 Task: Add Stonyfield Organic Strawbanana Yogurt Smoothie 6 Pack to the cart.
Action: Mouse moved to (32, 366)
Screenshot: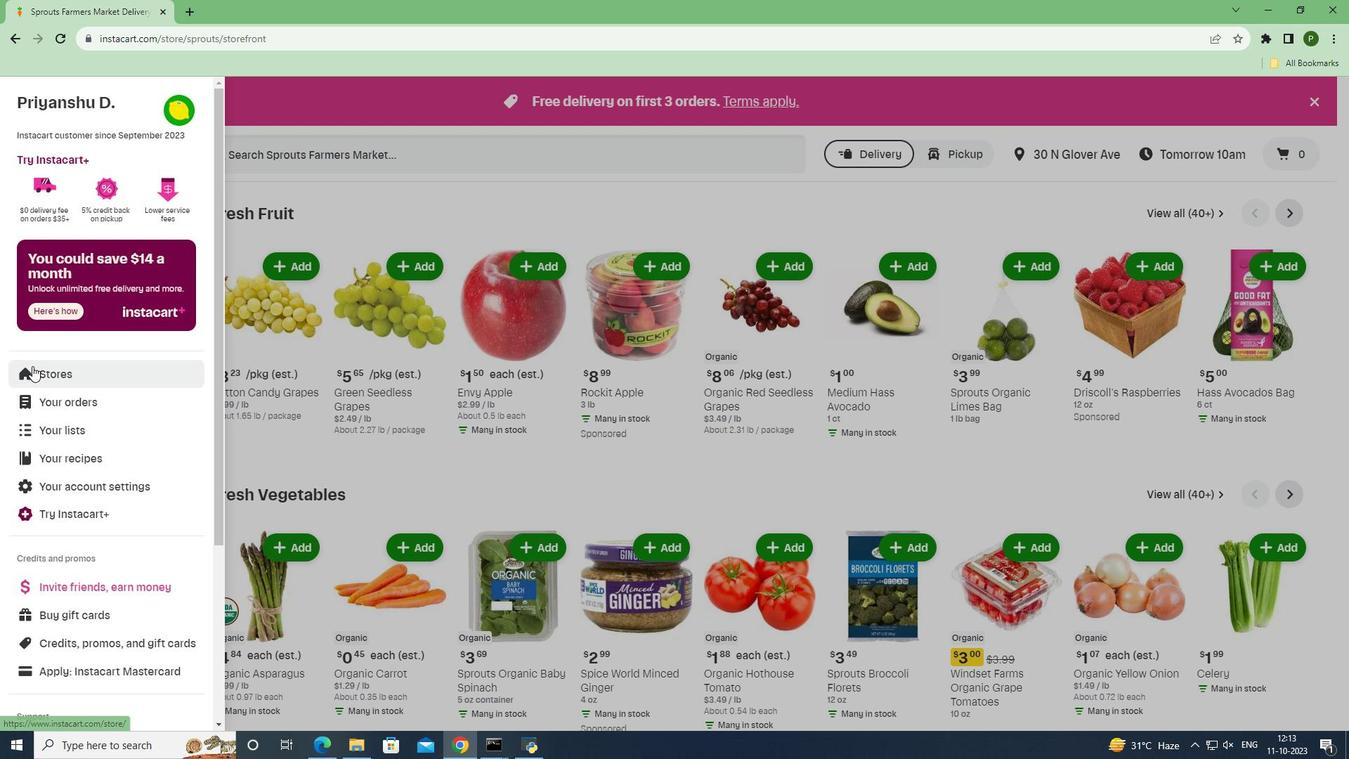 
Action: Mouse pressed left at (32, 366)
Screenshot: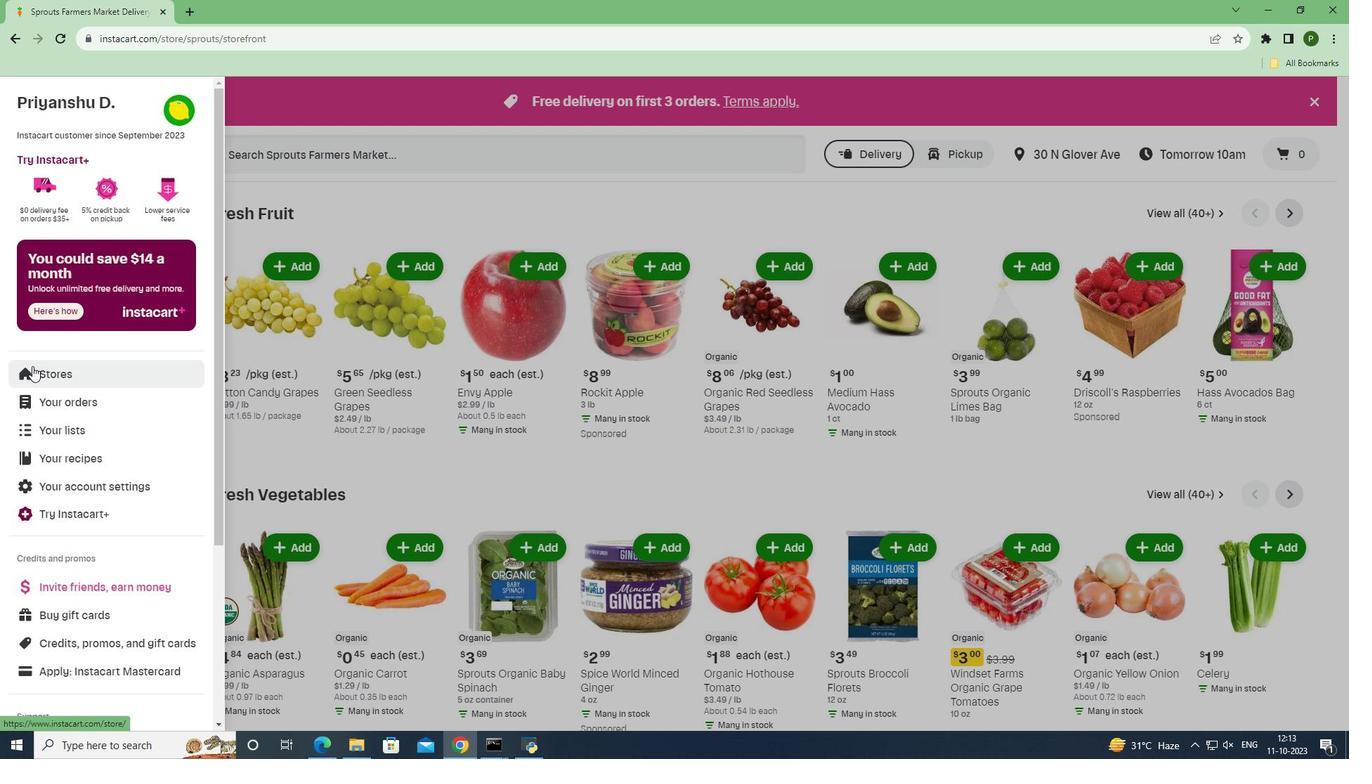
Action: Mouse moved to (321, 161)
Screenshot: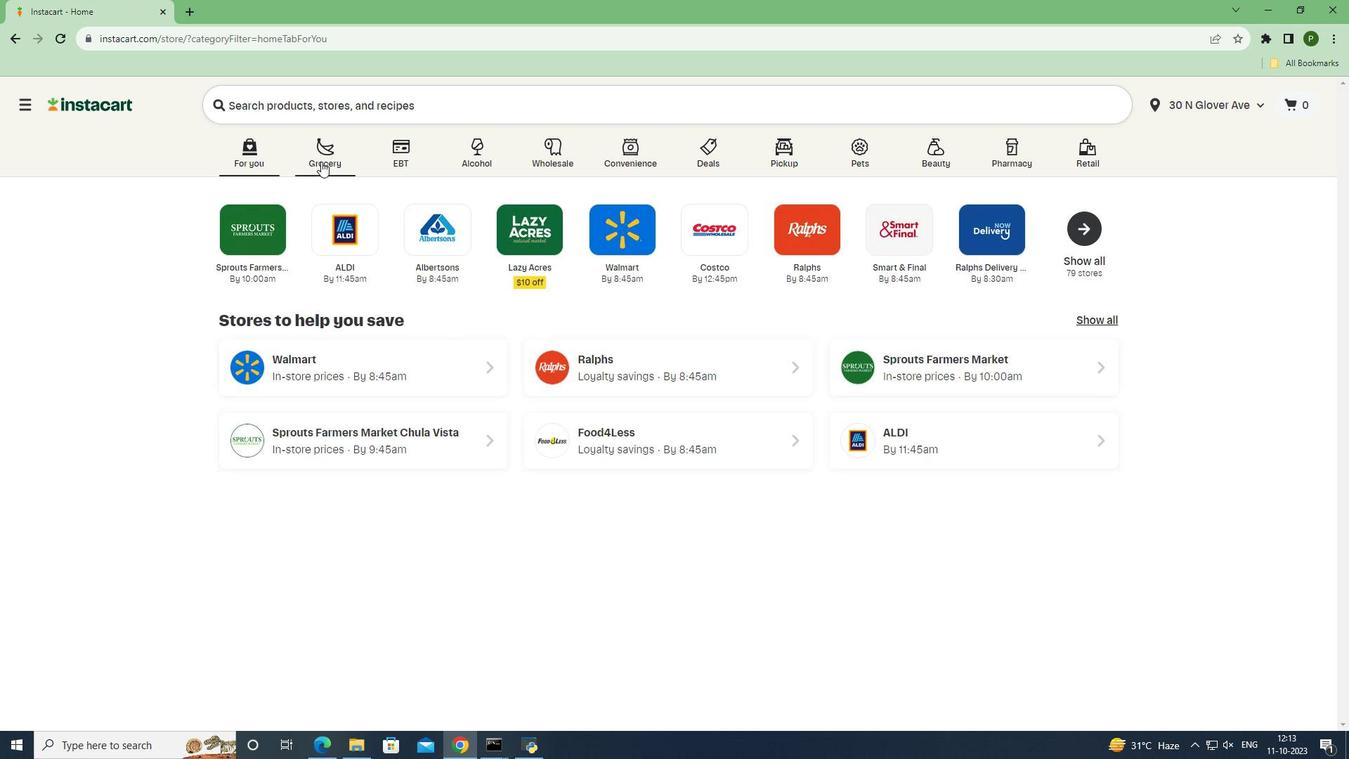 
Action: Mouse pressed left at (321, 161)
Screenshot: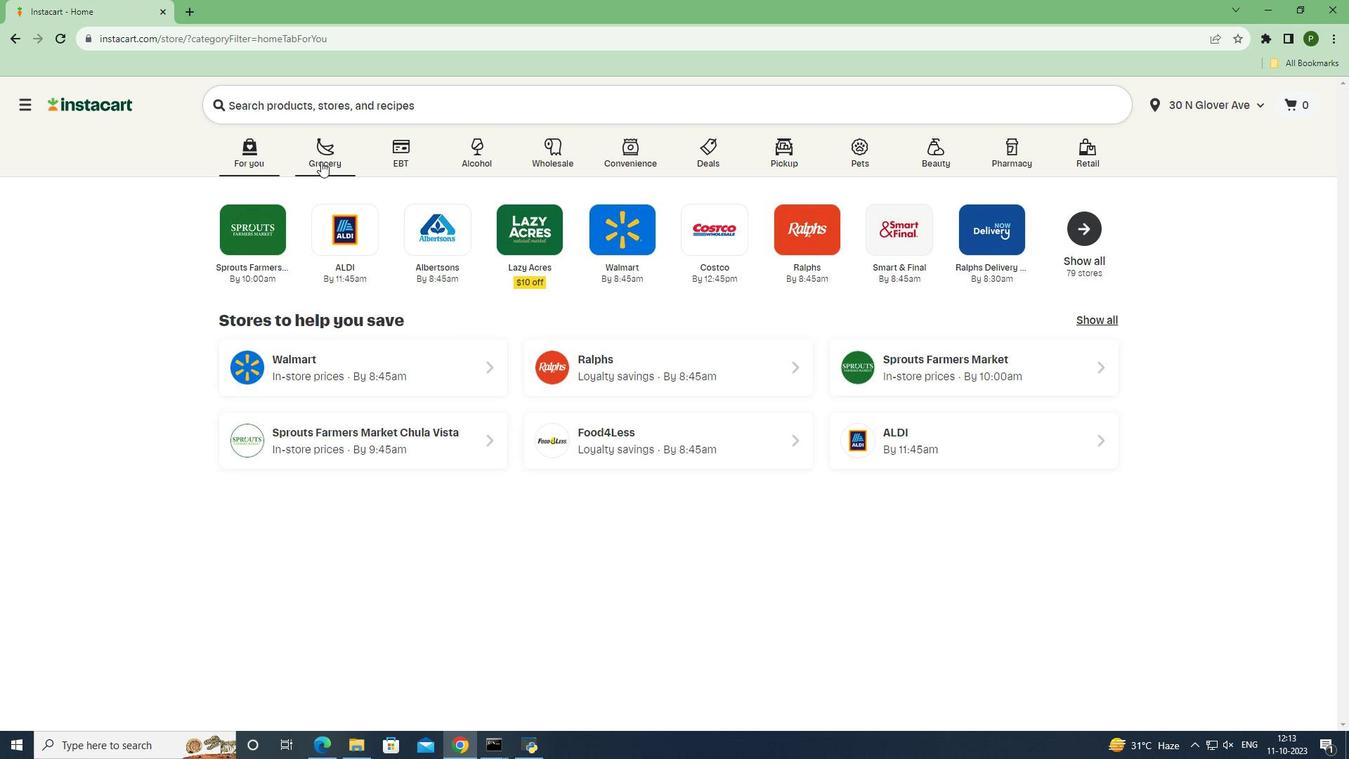 
Action: Mouse moved to (567, 307)
Screenshot: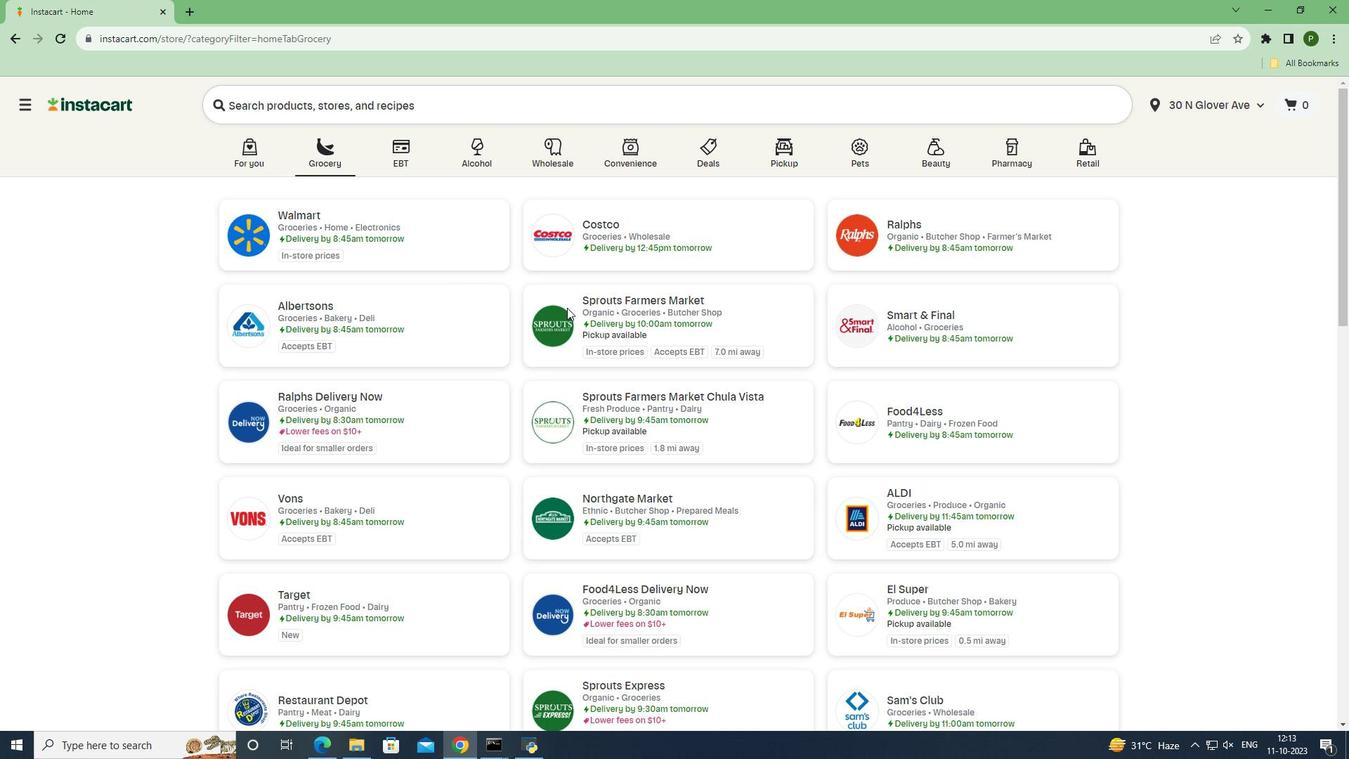 
Action: Mouse pressed left at (567, 307)
Screenshot: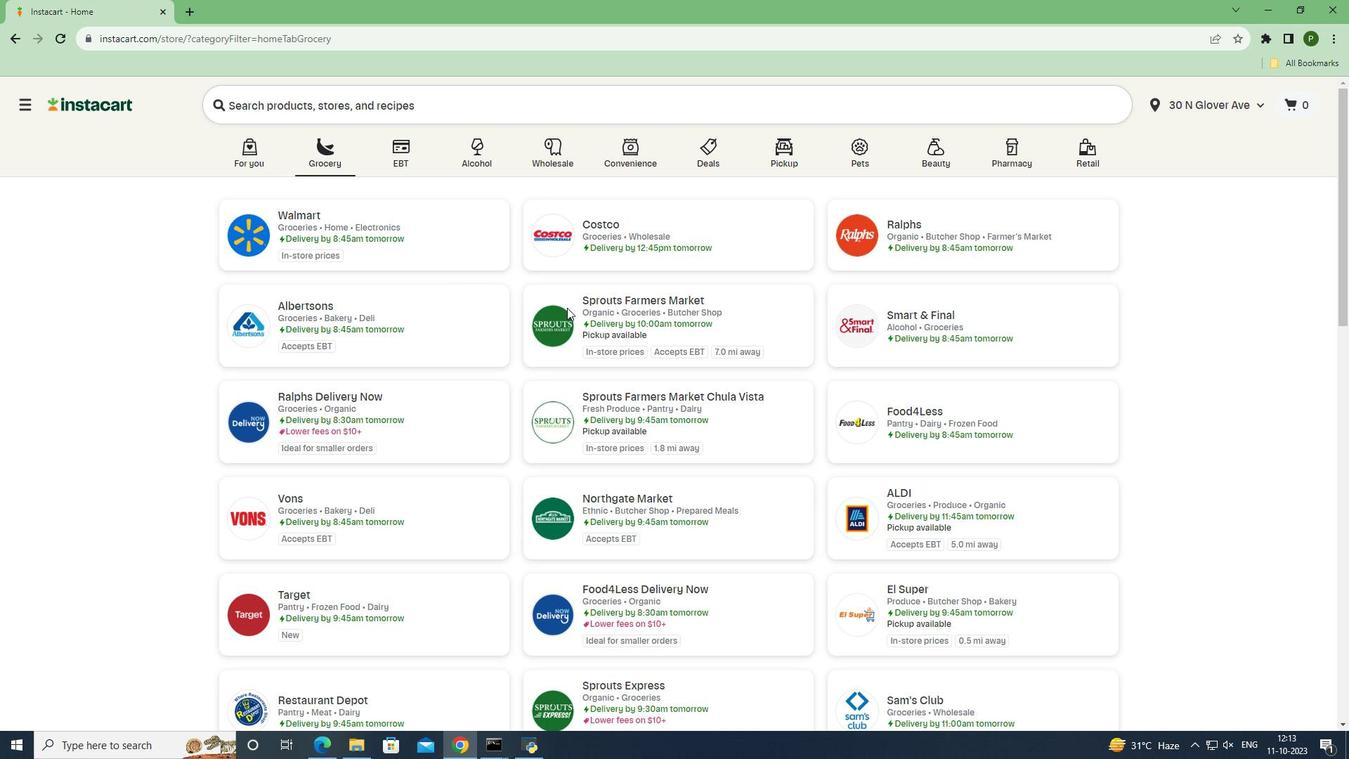 
Action: Mouse moved to (88, 499)
Screenshot: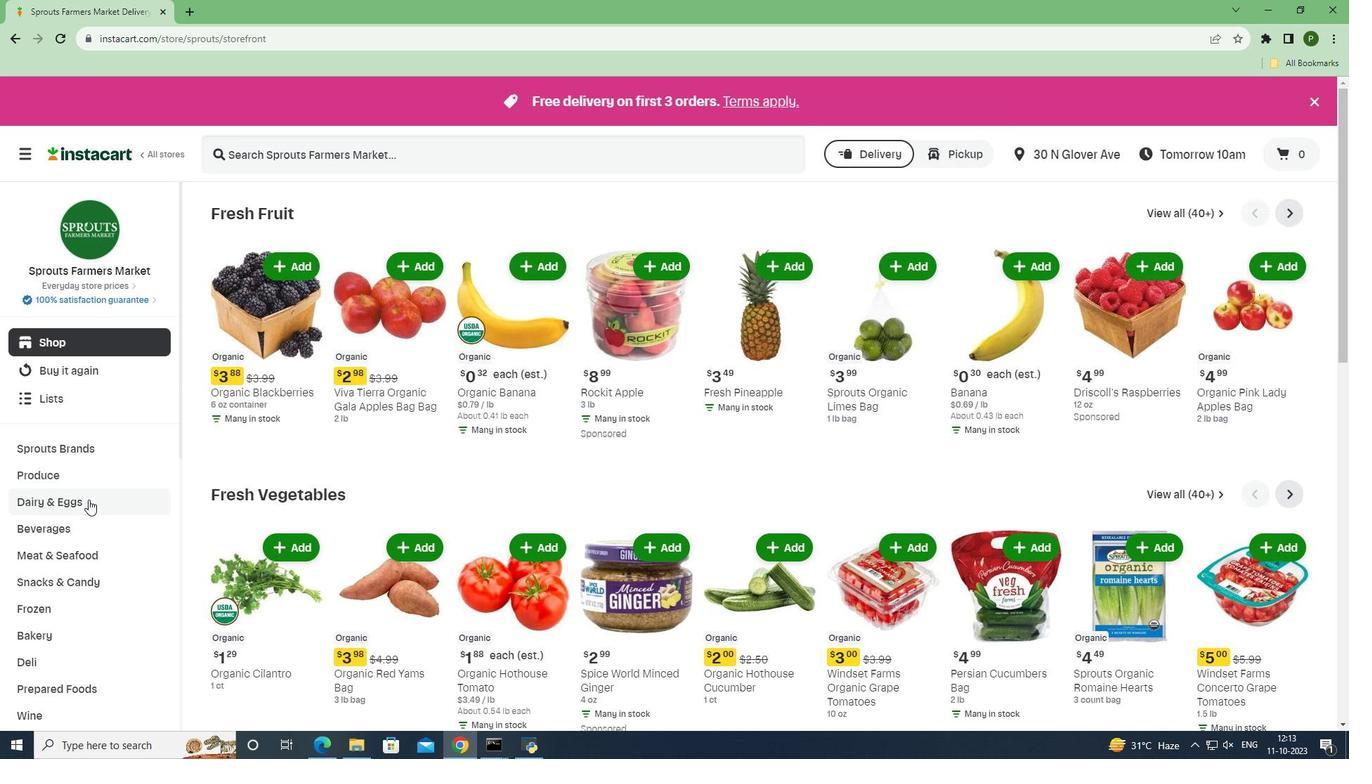
Action: Mouse pressed left at (88, 499)
Screenshot: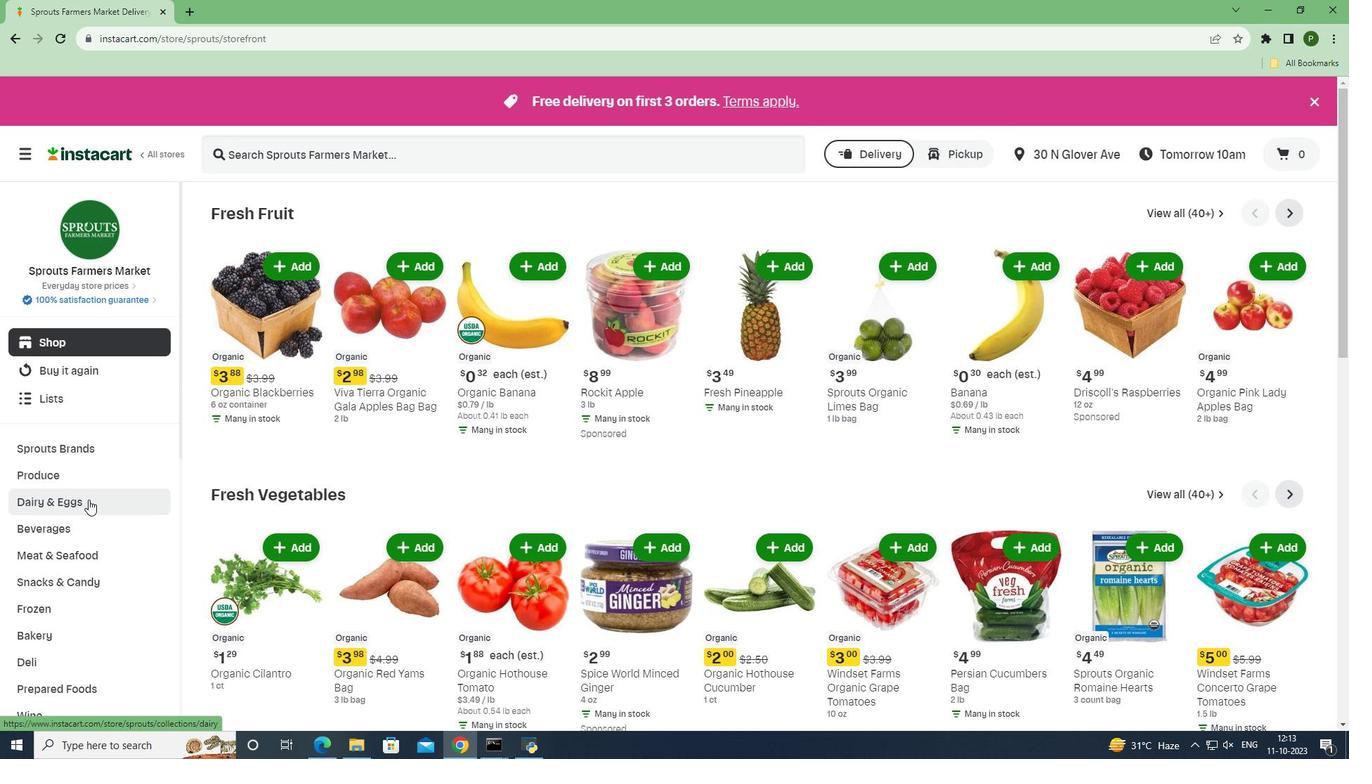
Action: Mouse moved to (74, 610)
Screenshot: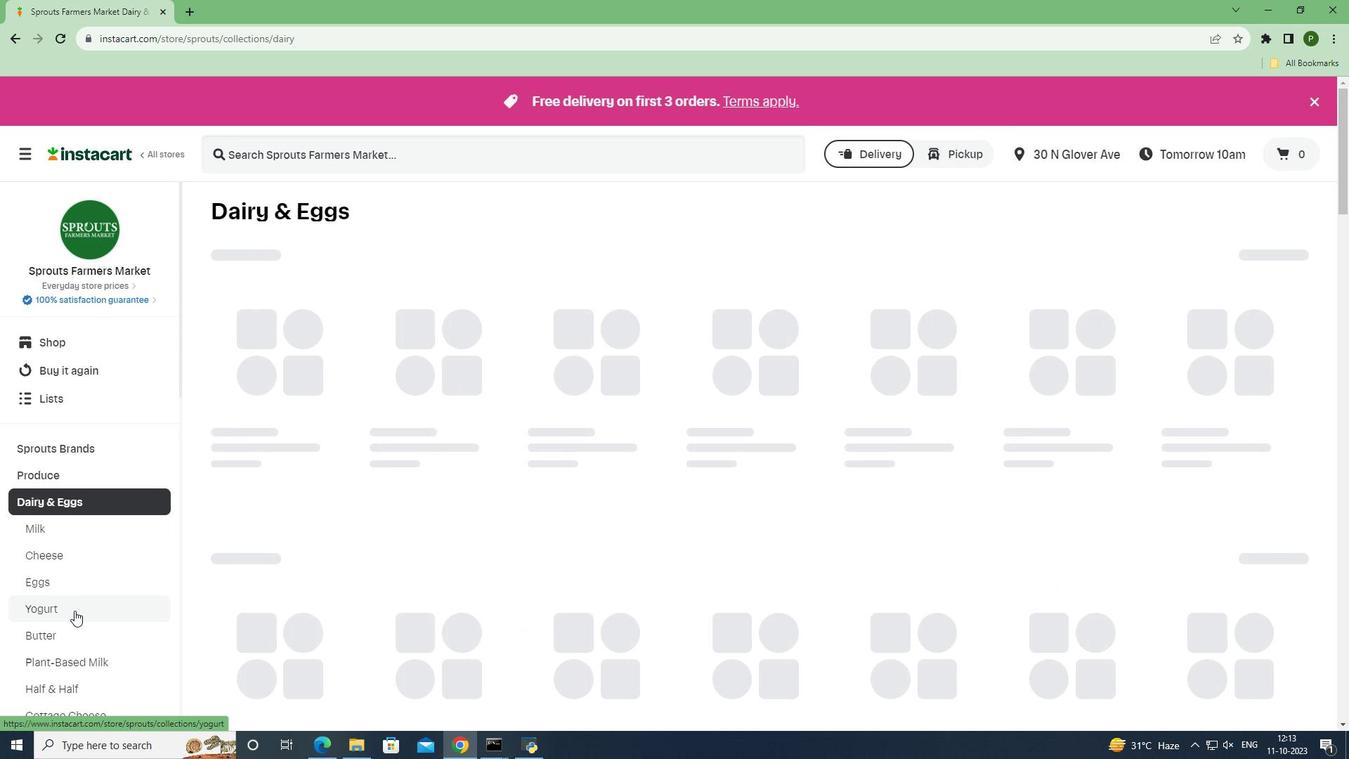 
Action: Mouse pressed left at (74, 610)
Screenshot: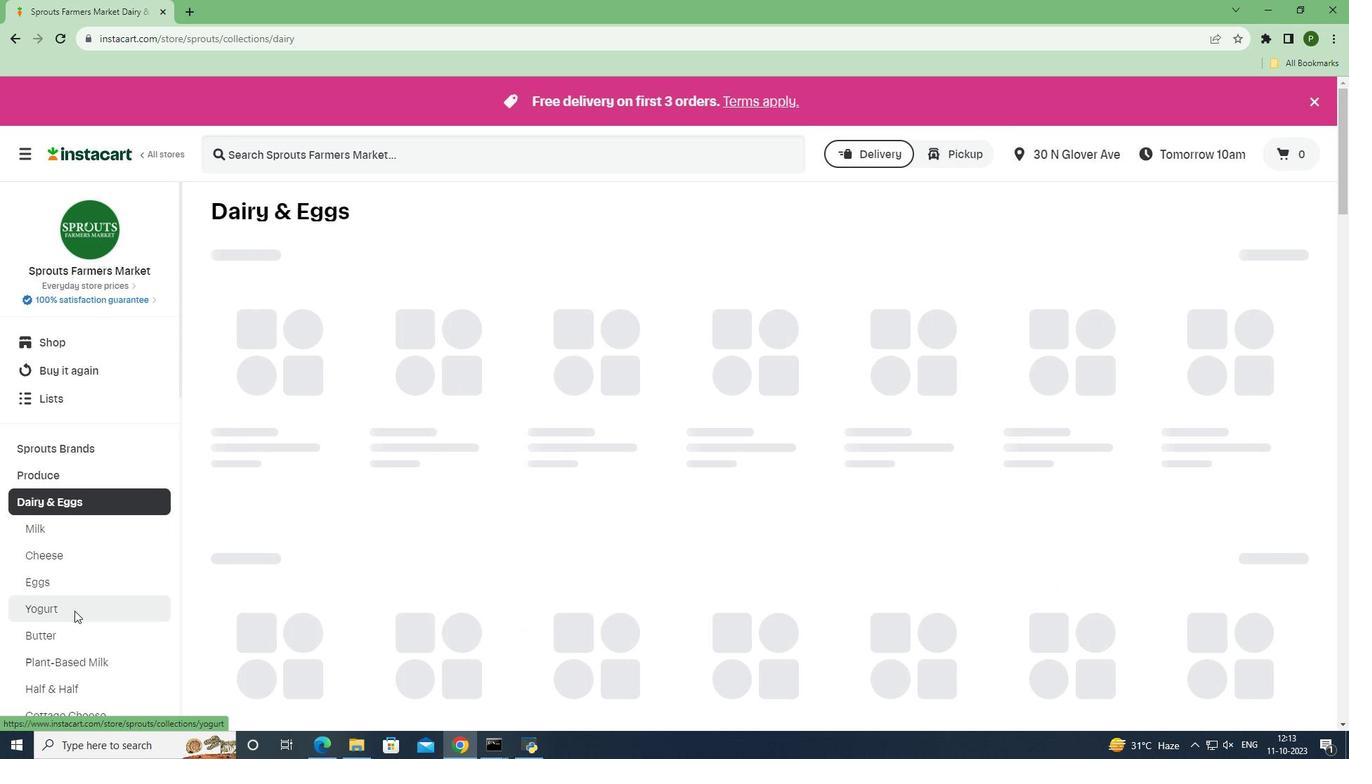 
Action: Mouse moved to (305, 152)
Screenshot: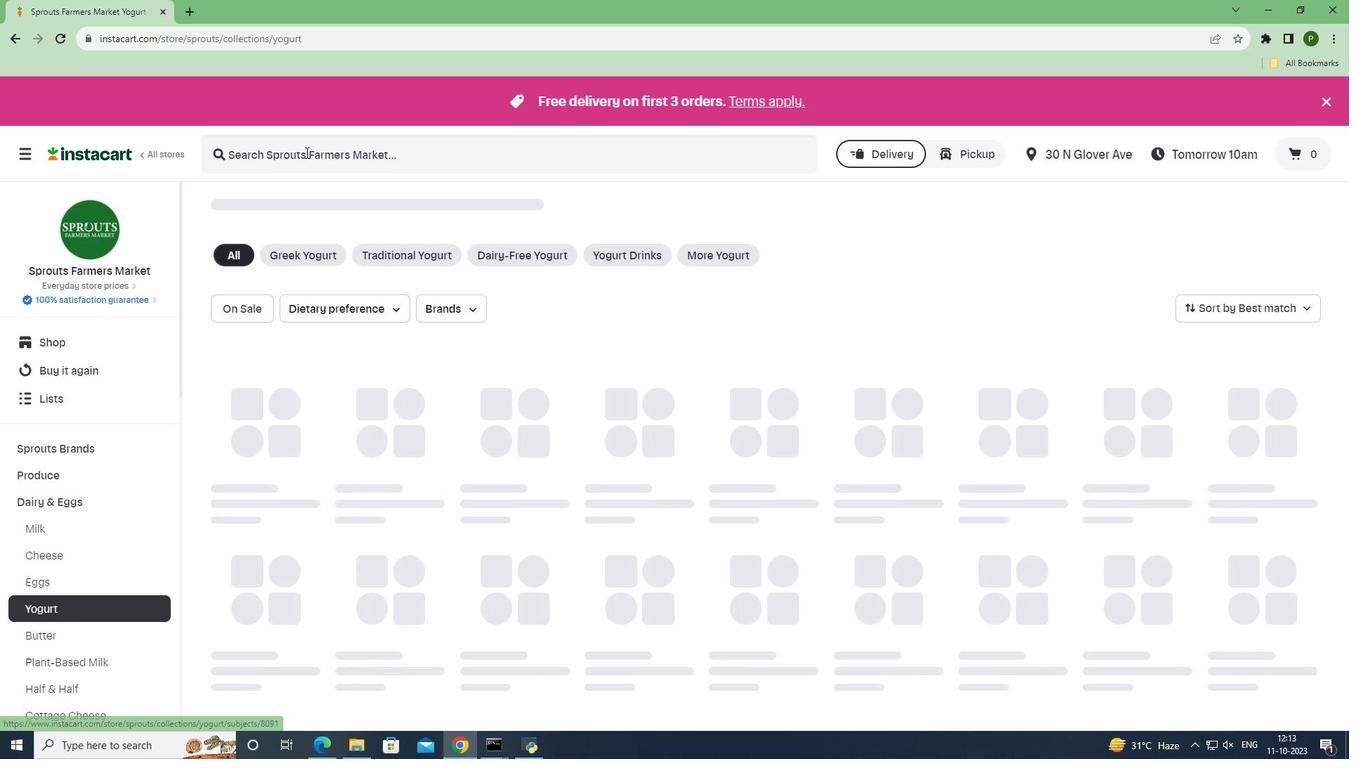 
Action: Mouse pressed left at (305, 152)
Screenshot: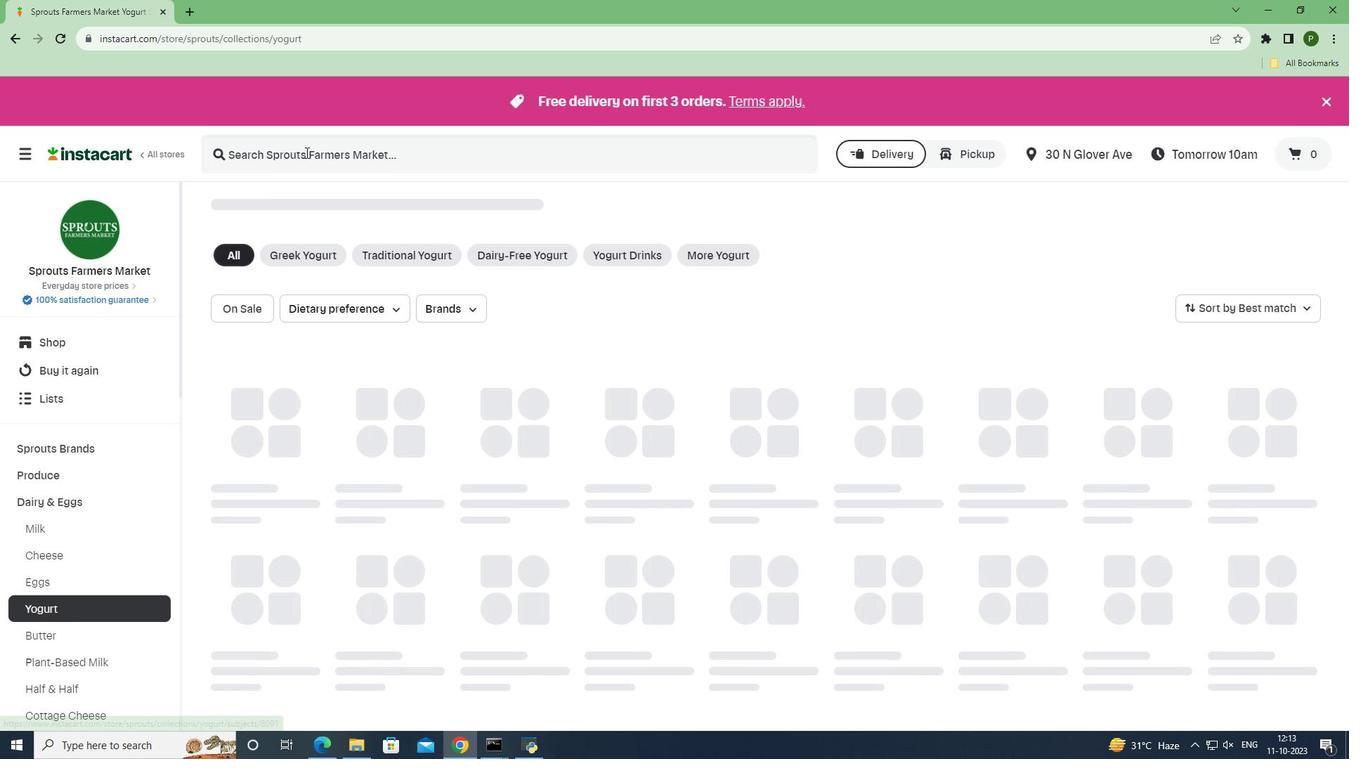 
Action: Key pressed <Key.caps_lock>S<Key.caps_lock>tonyfield<Key.space><Key.caps_lock>O<Key.caps_lock>rganic<Key.space><Key.caps_lock>S<Key.caps_lock>trawberry<Key.space><Key.caps_lock>Y<Key.caps_lock>ogurt<Key.space><Key.caps_lock>S<Key.caps_lock>moothie<Key.space>6<Key.space><Key.caps_lock>P<Key.caps_lock>ck<Key.enter>
Screenshot: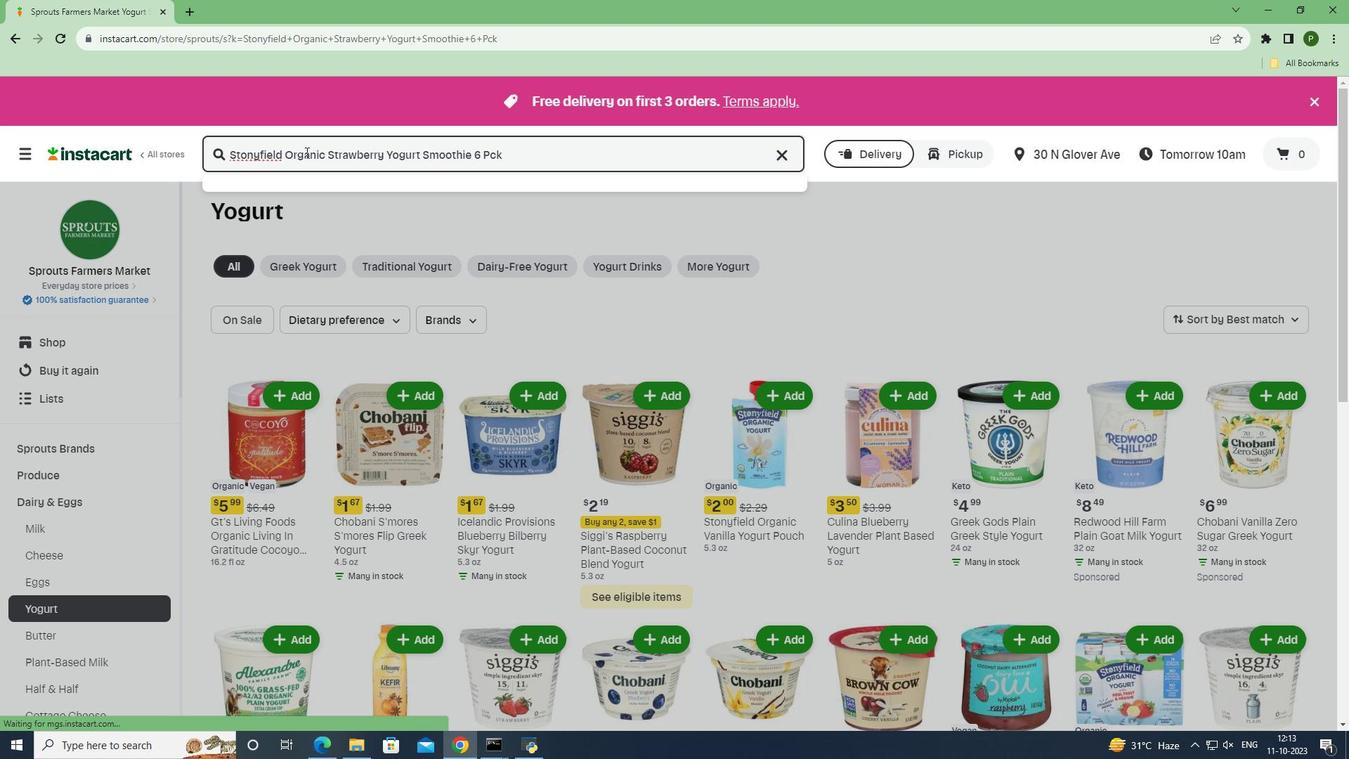 
Action: Mouse moved to (355, 298)
Screenshot: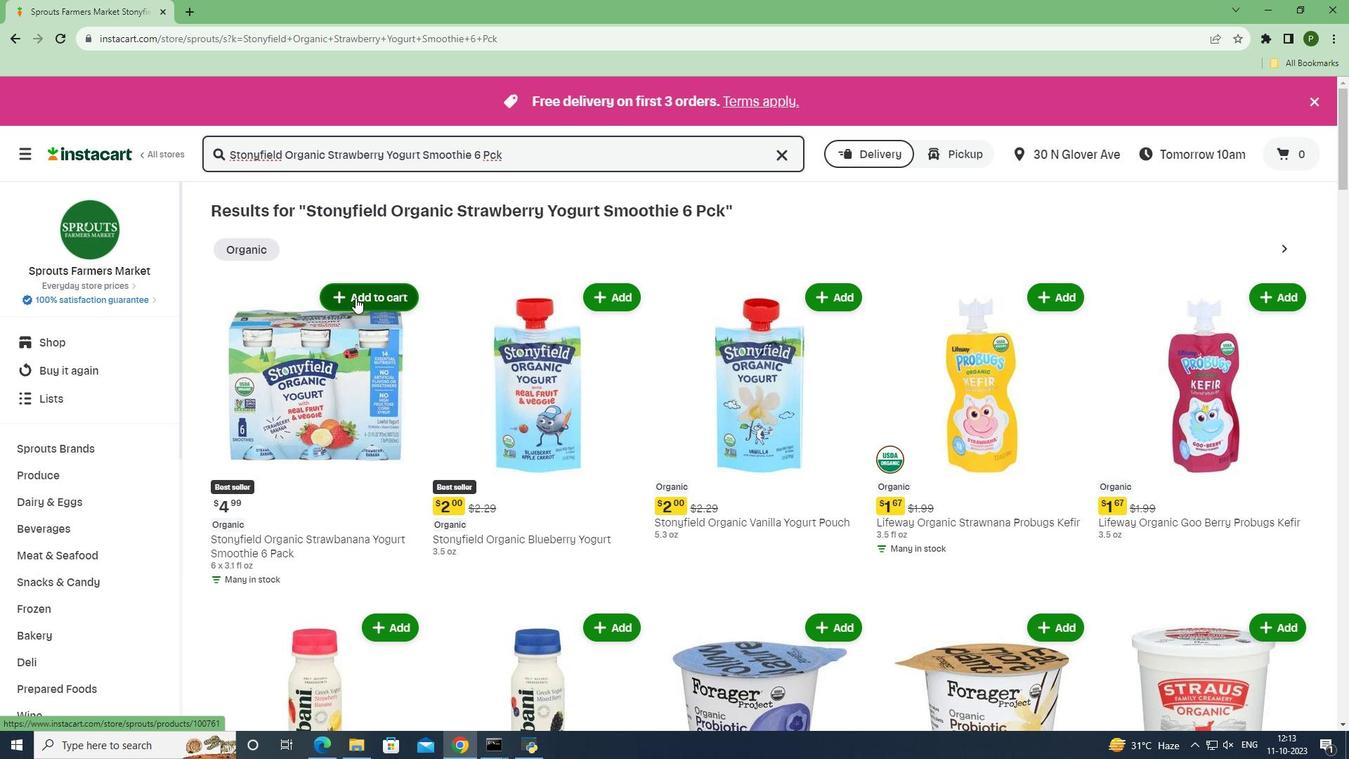 
Action: Mouse pressed left at (355, 298)
Screenshot: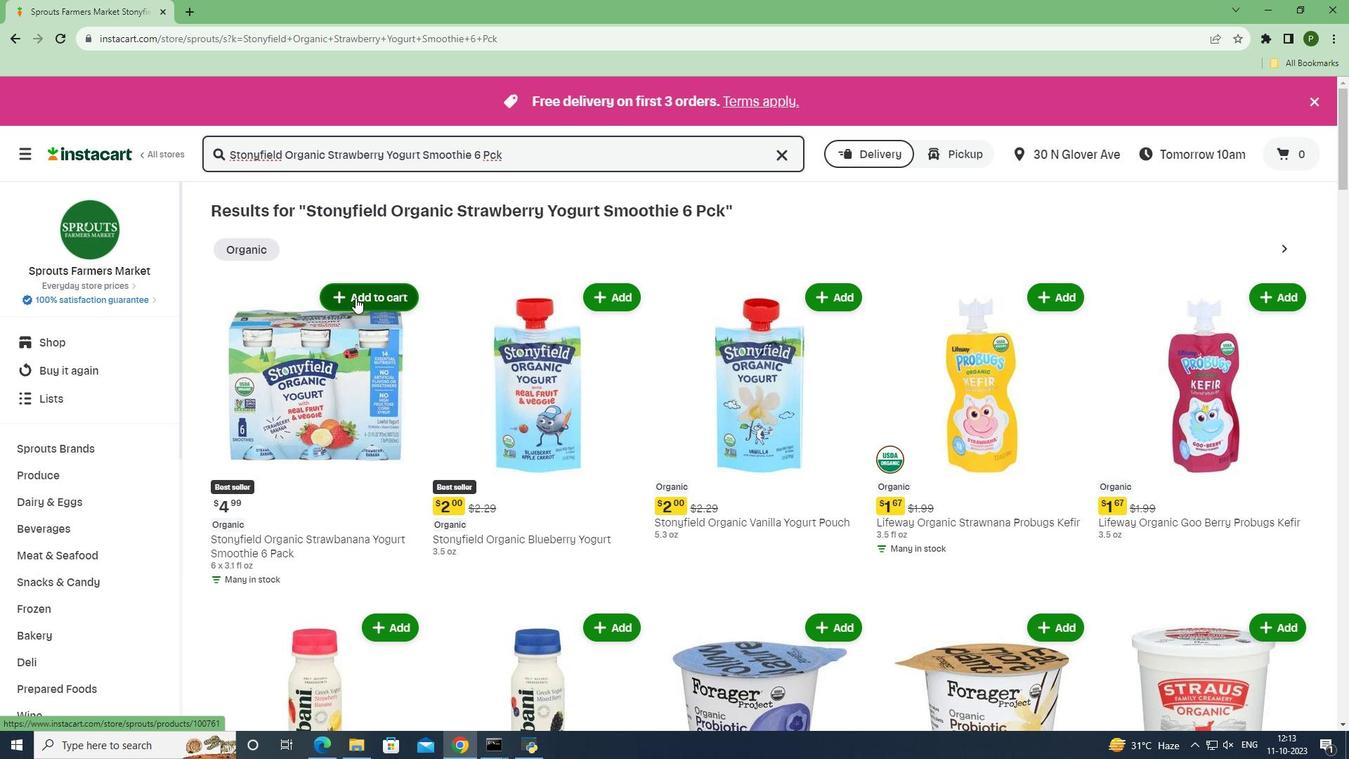 
Action: Mouse moved to (429, 374)
Screenshot: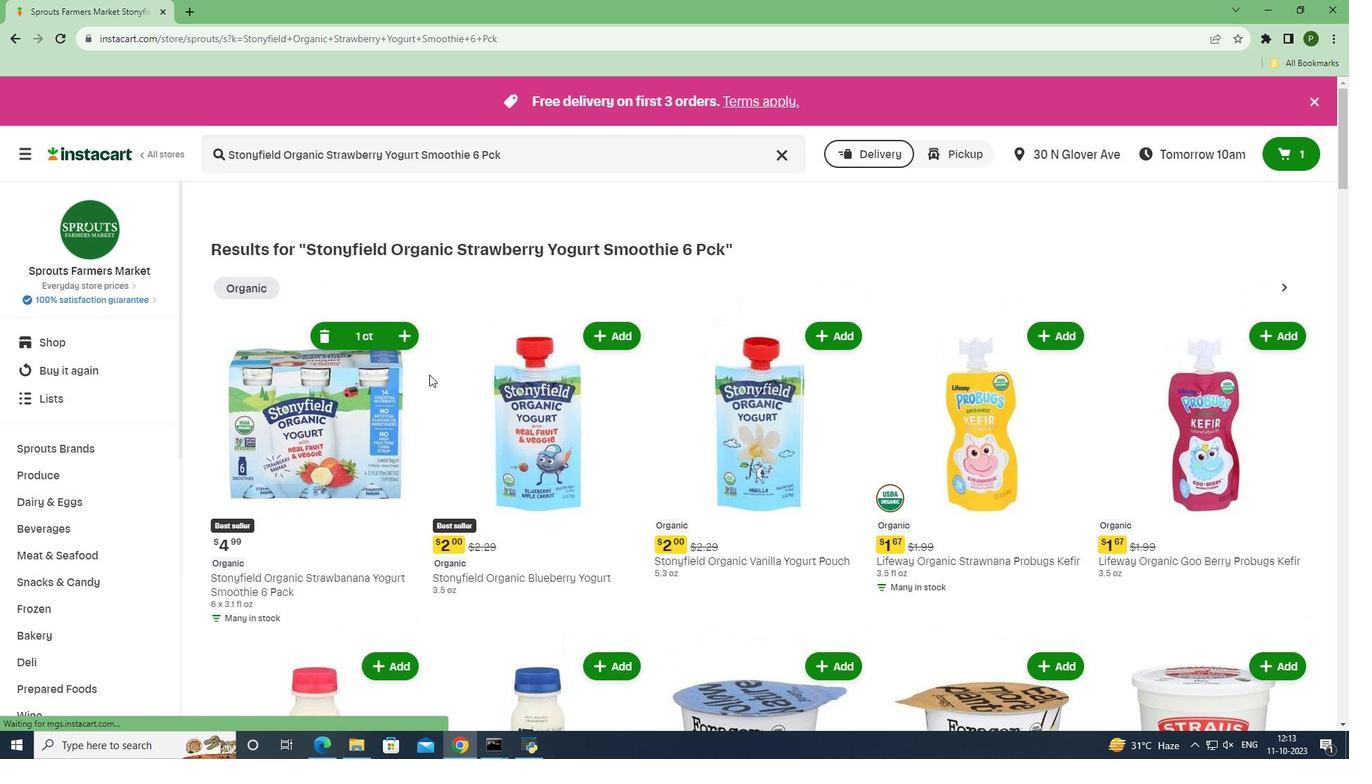 
